 Task: Set the height for the flaschen-taschen video output to 21.
Action: Mouse moved to (135, 17)
Screenshot: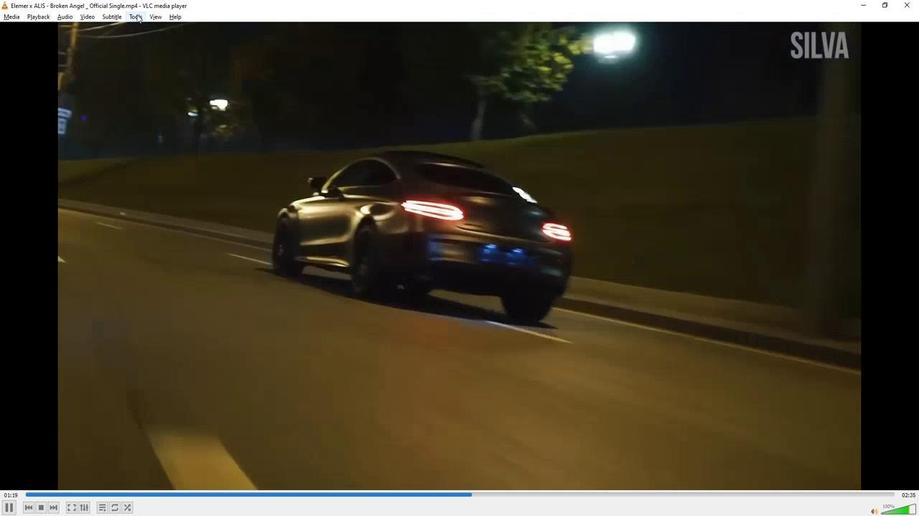 
Action: Mouse pressed left at (135, 17)
Screenshot: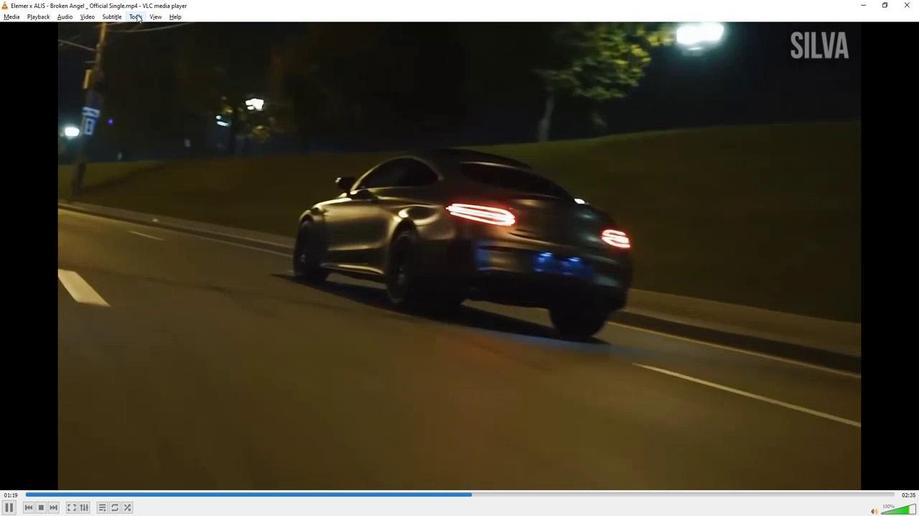 
Action: Mouse moved to (160, 130)
Screenshot: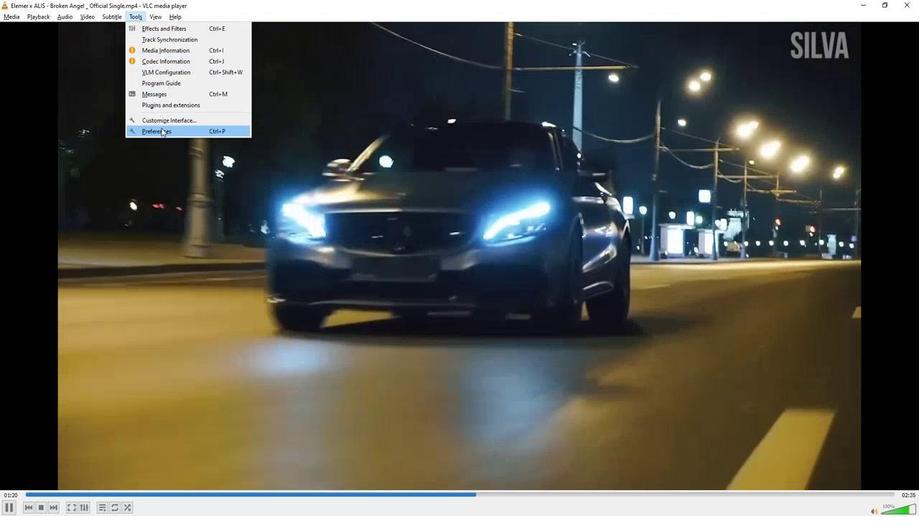 
Action: Mouse pressed left at (160, 130)
Screenshot: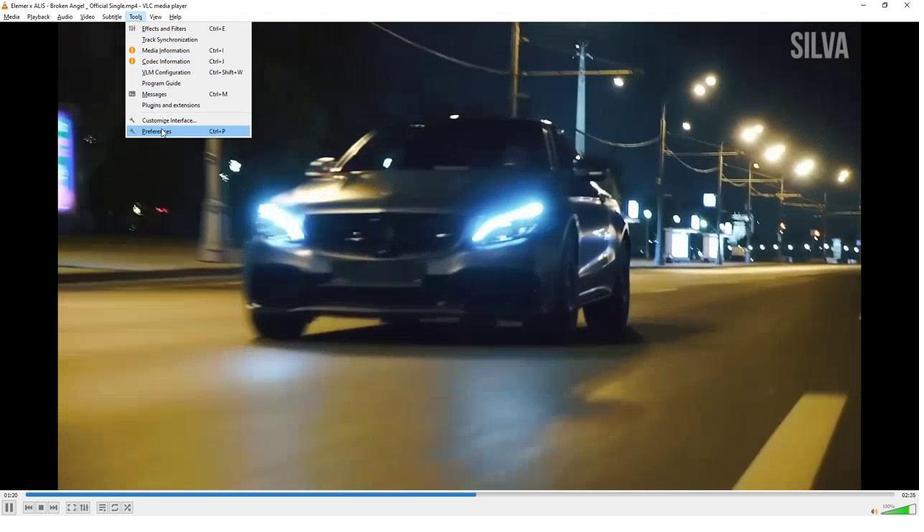 
Action: Mouse moved to (203, 407)
Screenshot: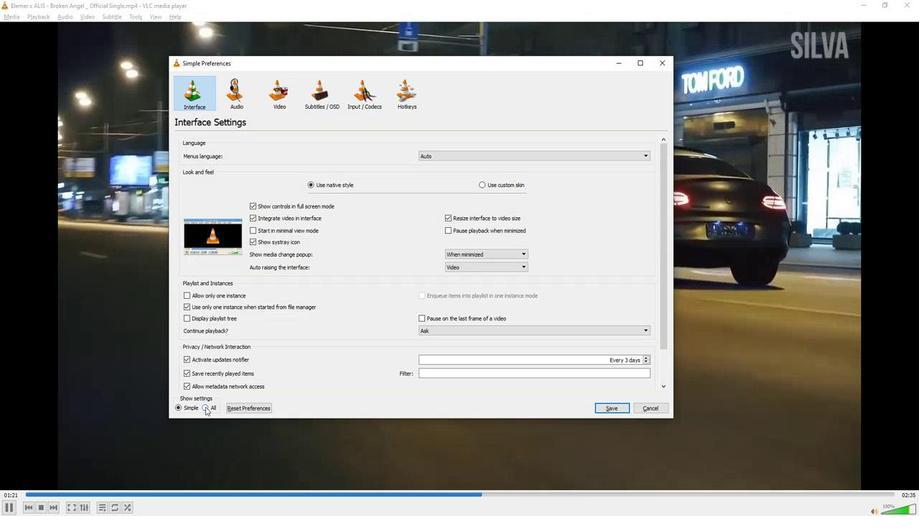 
Action: Mouse pressed left at (203, 407)
Screenshot: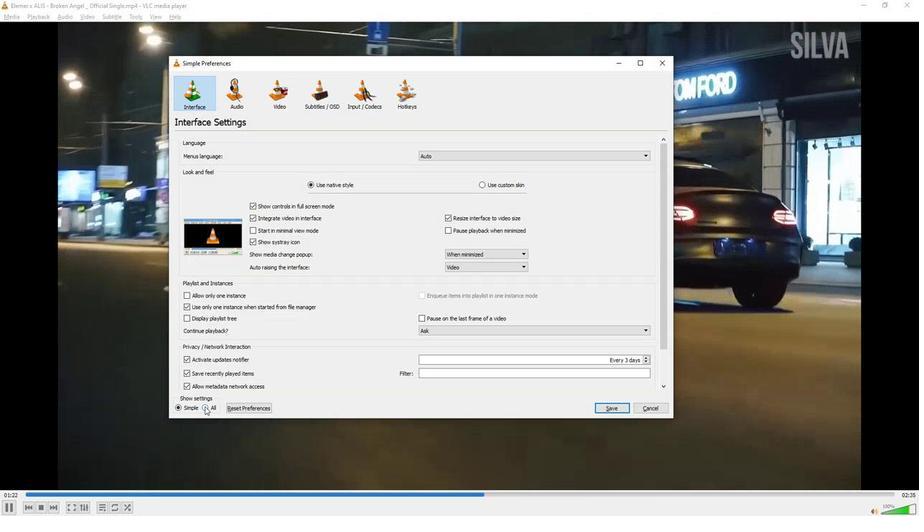 
Action: Mouse moved to (217, 341)
Screenshot: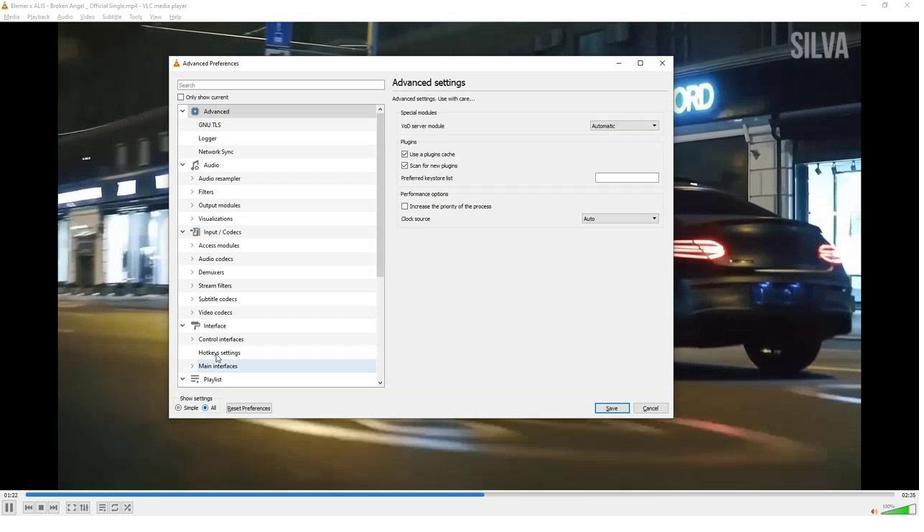 
Action: Mouse scrolled (217, 341) with delta (0, 0)
Screenshot: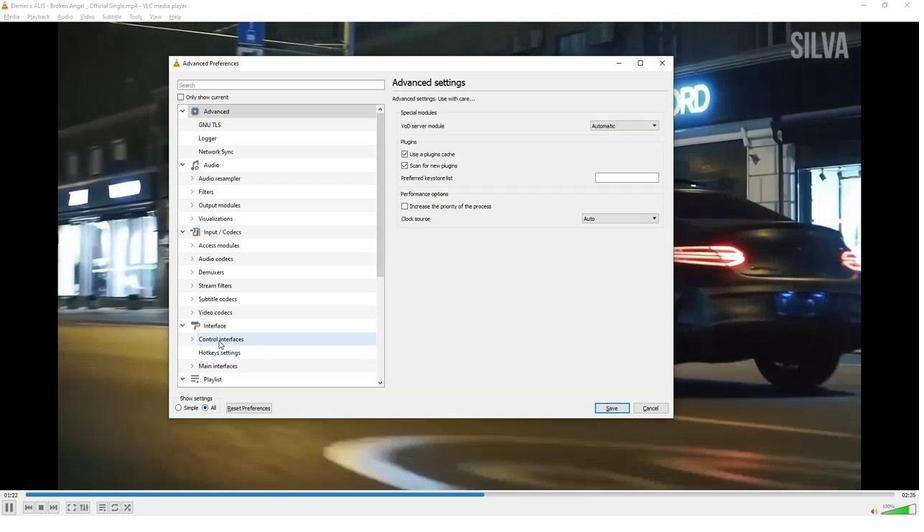 
Action: Mouse moved to (217, 341)
Screenshot: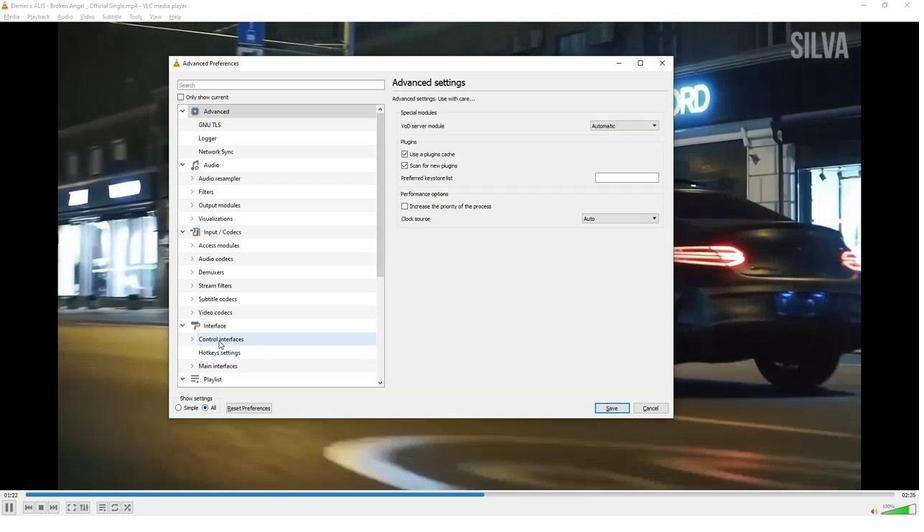 
Action: Mouse scrolled (217, 340) with delta (0, 0)
Screenshot: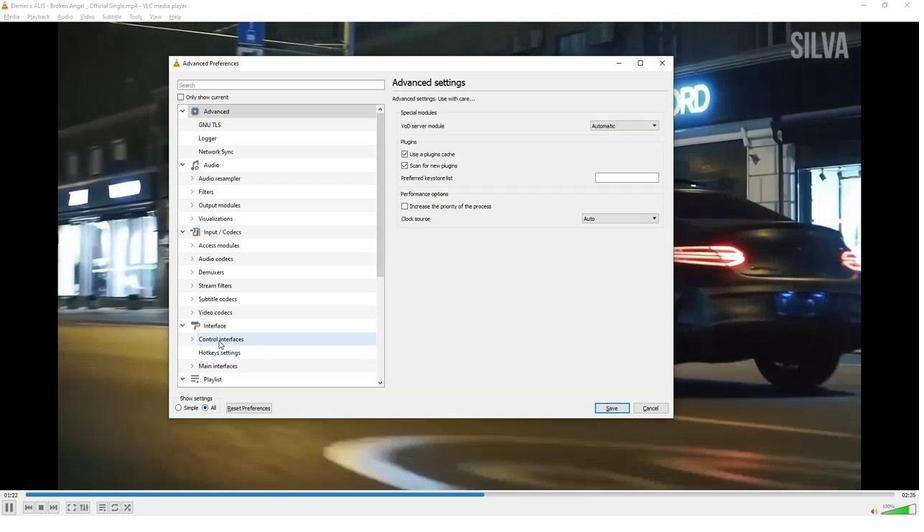 
Action: Mouse moved to (217, 341)
Screenshot: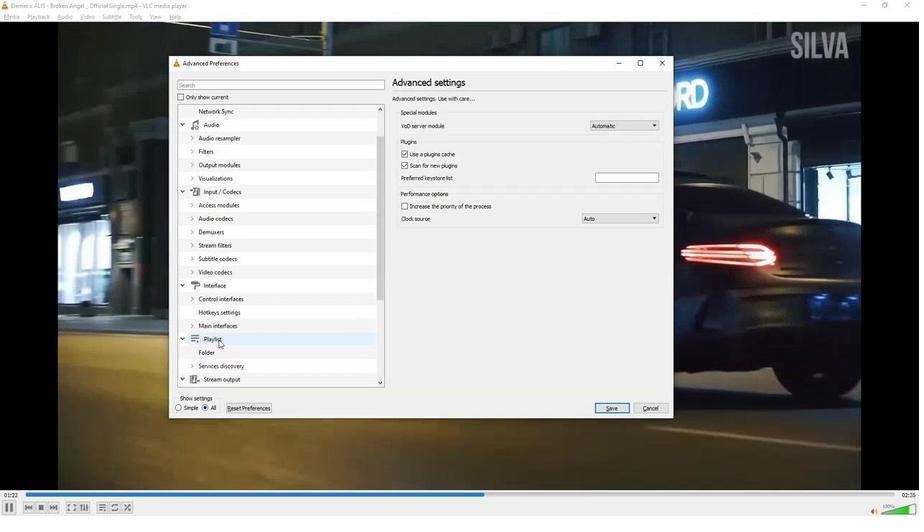 
Action: Mouse scrolled (217, 340) with delta (0, 0)
Screenshot: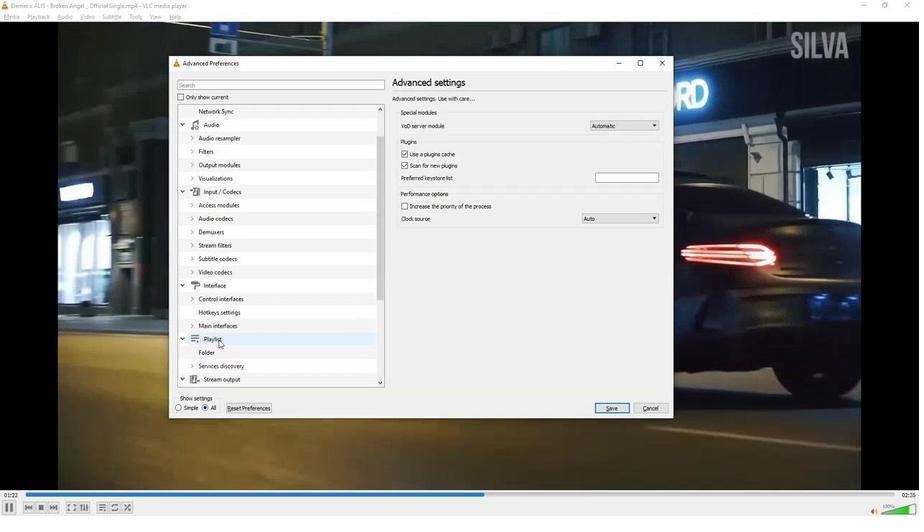
Action: Mouse moved to (217, 341)
Screenshot: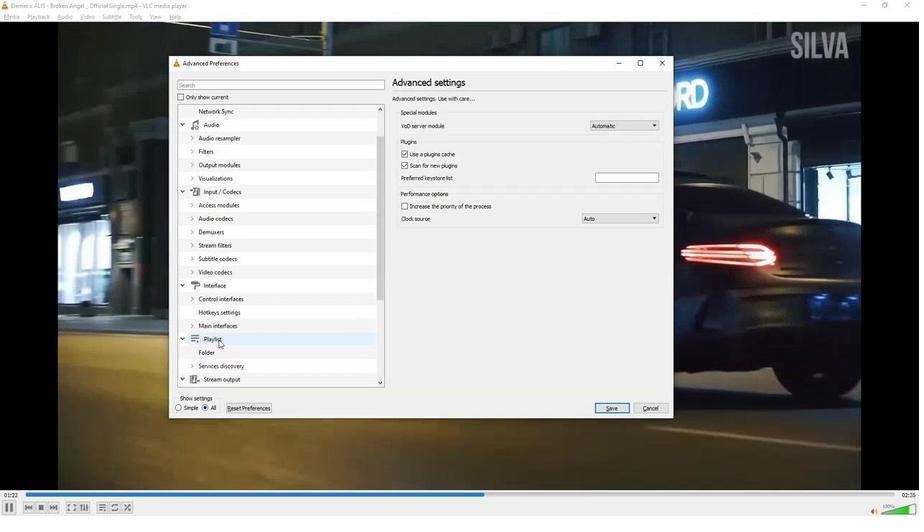 
Action: Mouse scrolled (217, 340) with delta (0, 0)
Screenshot: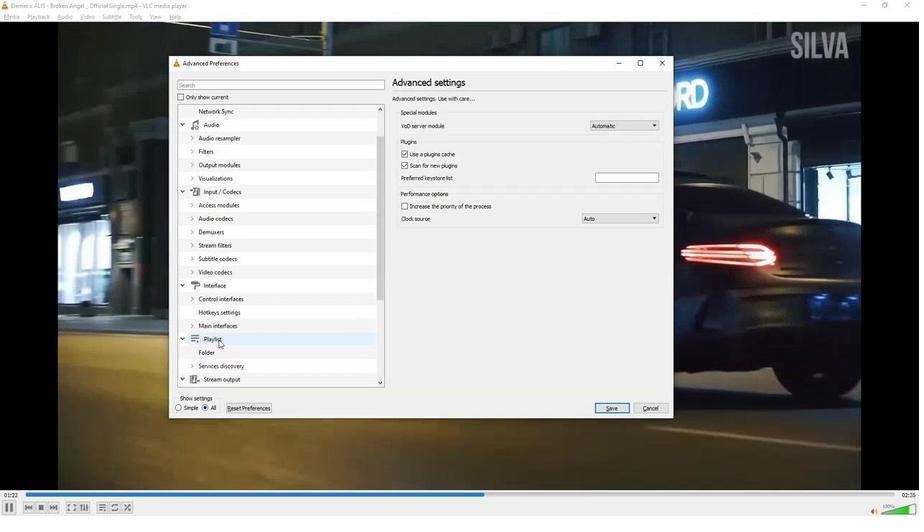 
Action: Mouse moved to (216, 341)
Screenshot: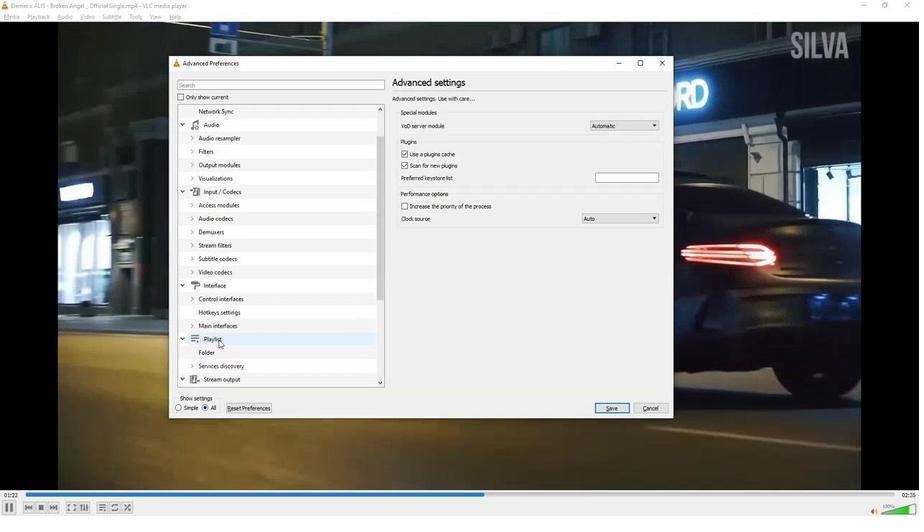 
Action: Mouse scrolled (216, 340) with delta (0, 0)
Screenshot: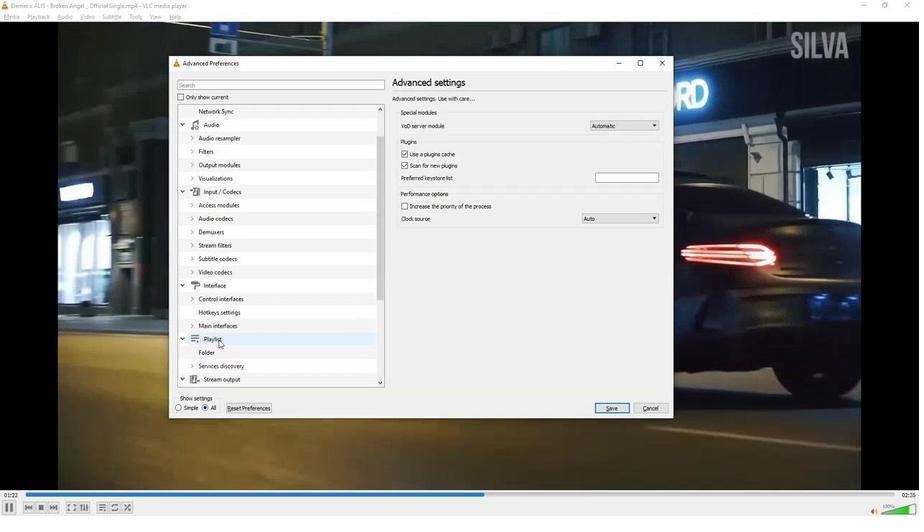 
Action: Mouse scrolled (216, 340) with delta (0, 0)
Screenshot: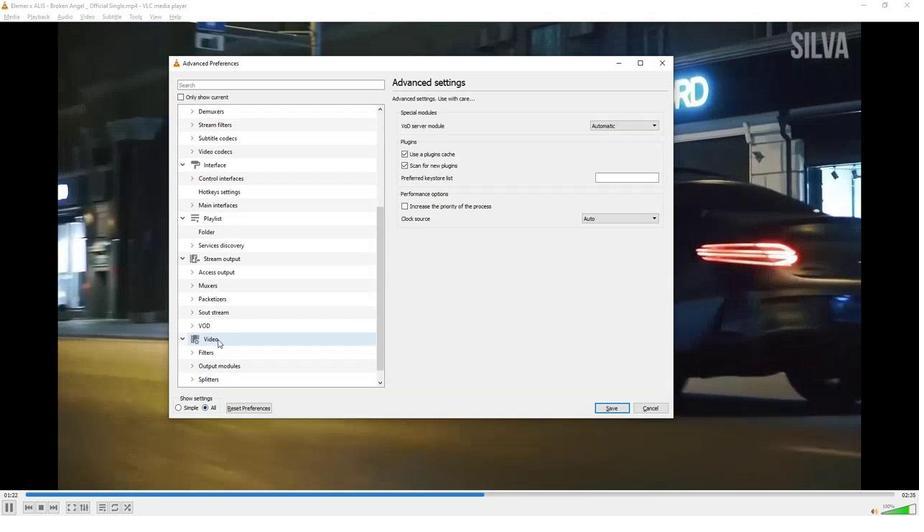 
Action: Mouse moved to (216, 340)
Screenshot: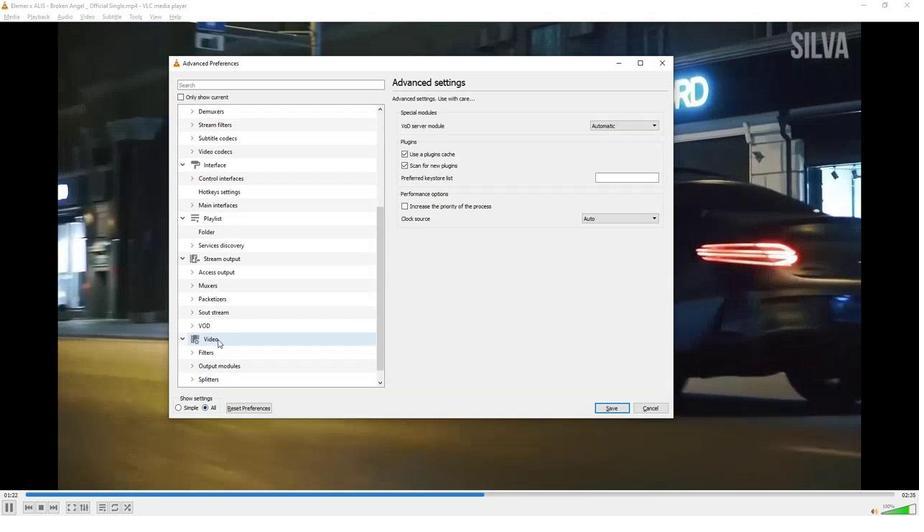 
Action: Mouse scrolled (216, 340) with delta (0, 0)
Screenshot: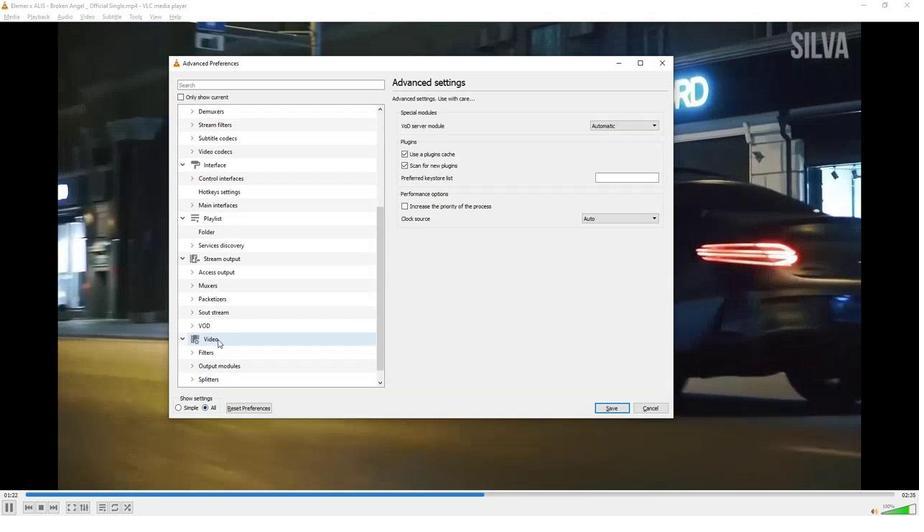 
Action: Mouse moved to (216, 340)
Screenshot: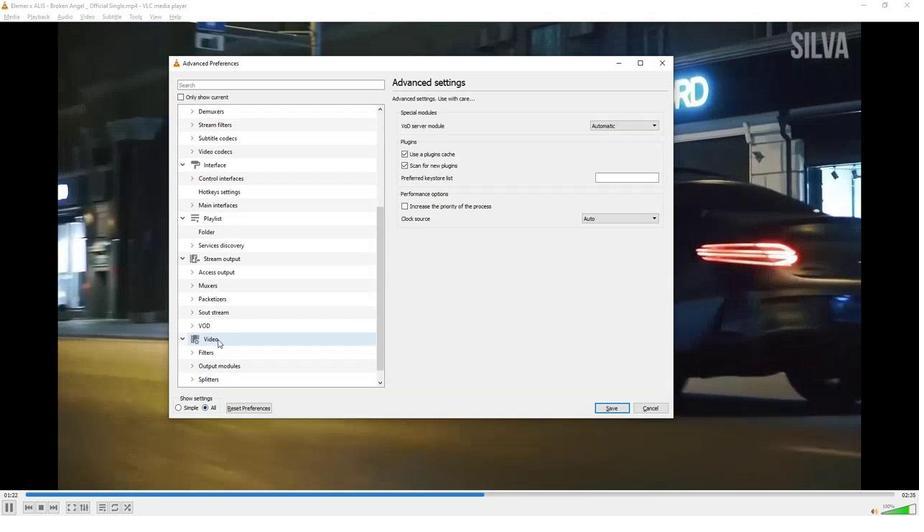 
Action: Mouse scrolled (216, 340) with delta (0, 0)
Screenshot: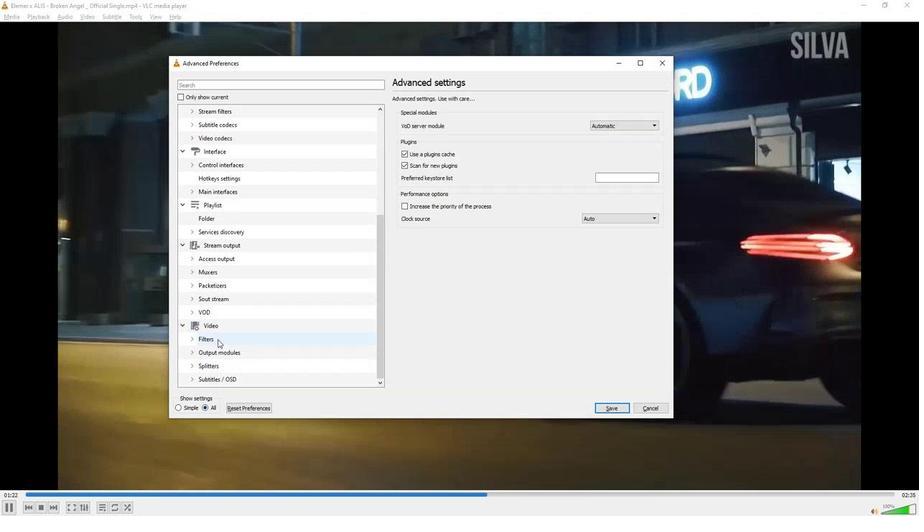 
Action: Mouse moved to (192, 353)
Screenshot: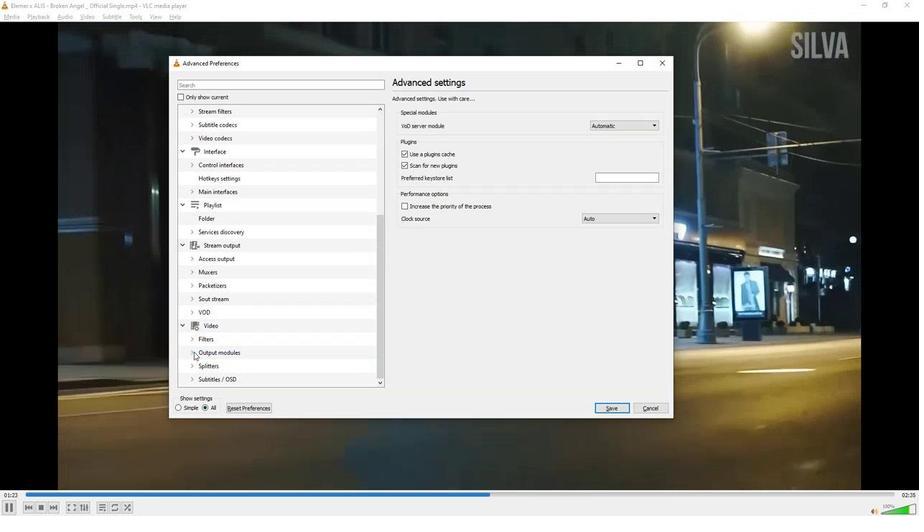
Action: Mouse pressed left at (192, 353)
Screenshot: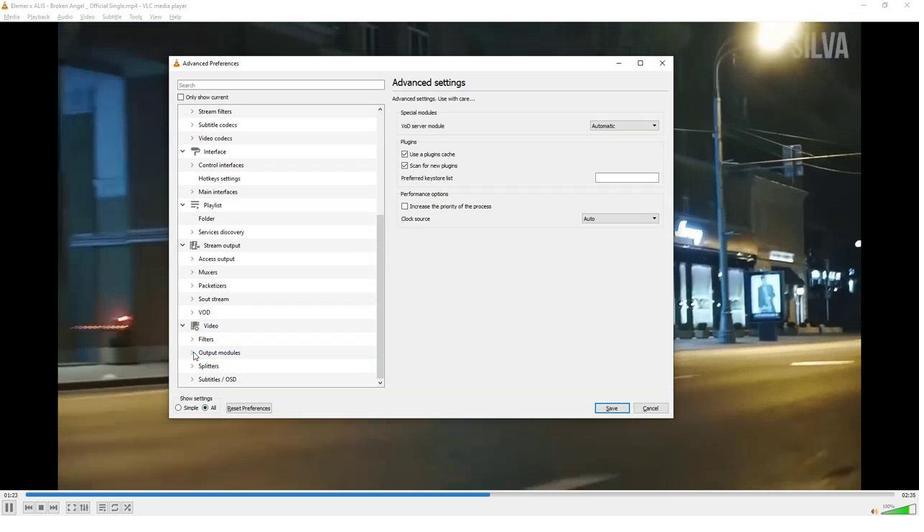 
Action: Mouse moved to (193, 353)
Screenshot: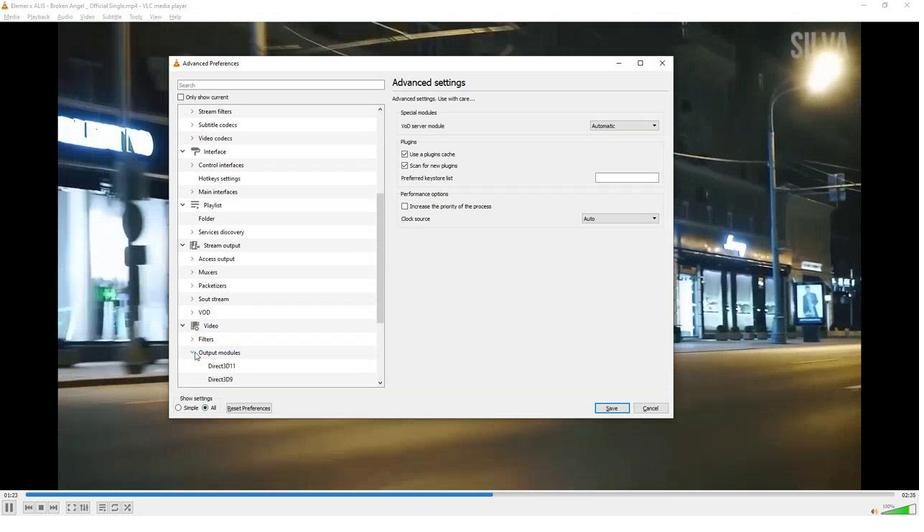 
Action: Mouse scrolled (193, 352) with delta (0, 0)
Screenshot: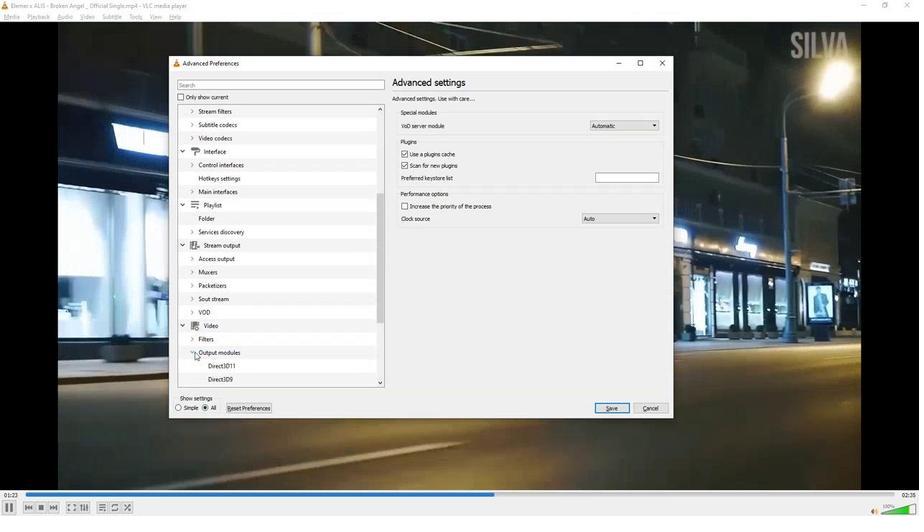 
Action: Mouse scrolled (193, 352) with delta (0, 0)
Screenshot: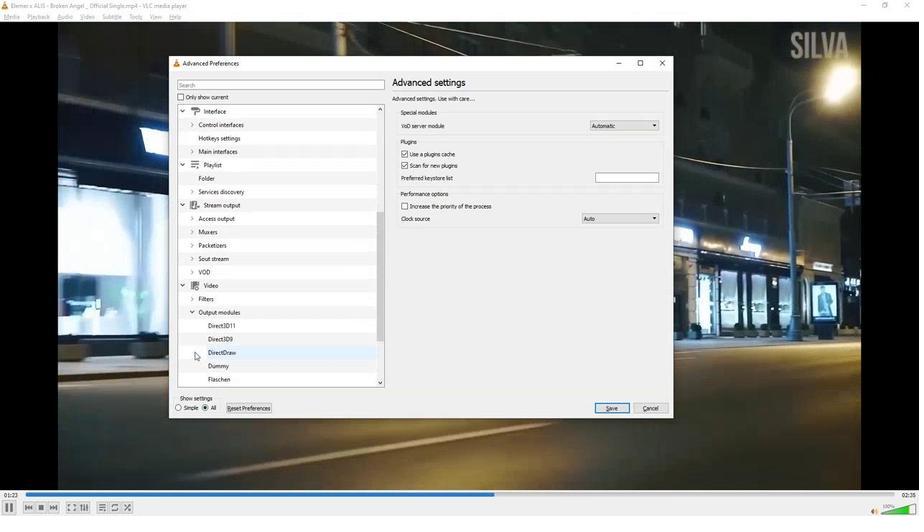 
Action: Mouse scrolled (193, 352) with delta (0, 0)
Screenshot: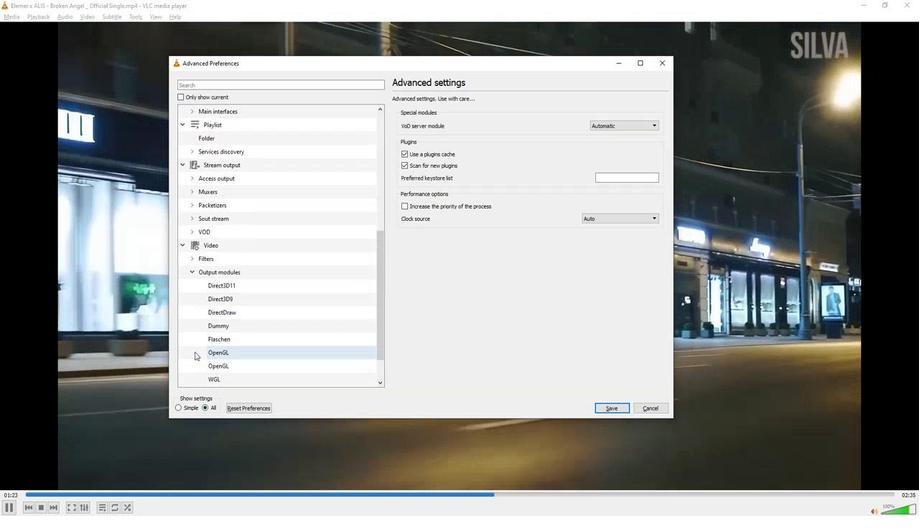 
Action: Mouse scrolled (193, 352) with delta (0, 0)
Screenshot: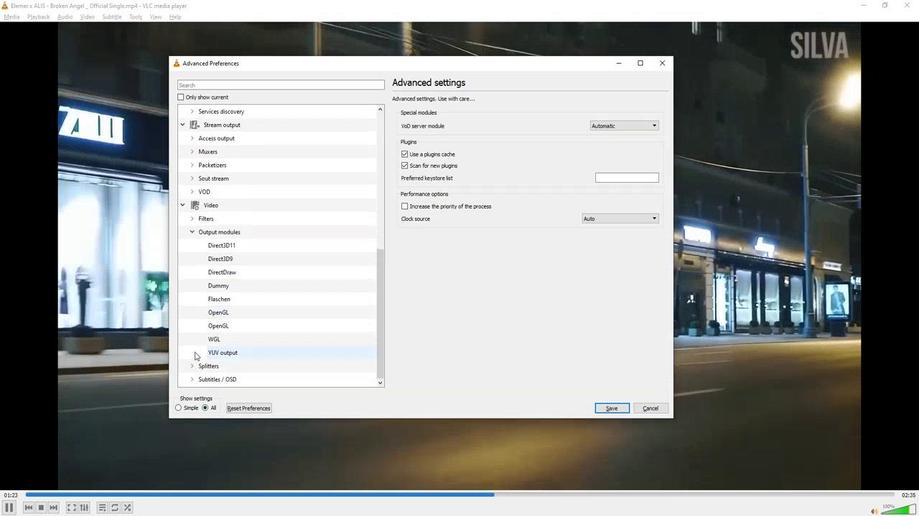 
Action: Mouse scrolled (193, 352) with delta (0, 0)
Screenshot: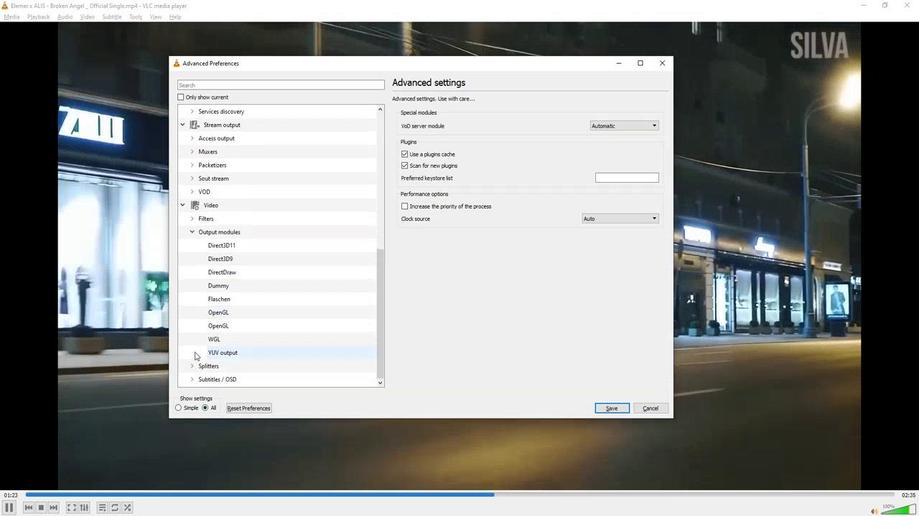 
Action: Mouse scrolled (193, 352) with delta (0, 0)
Screenshot: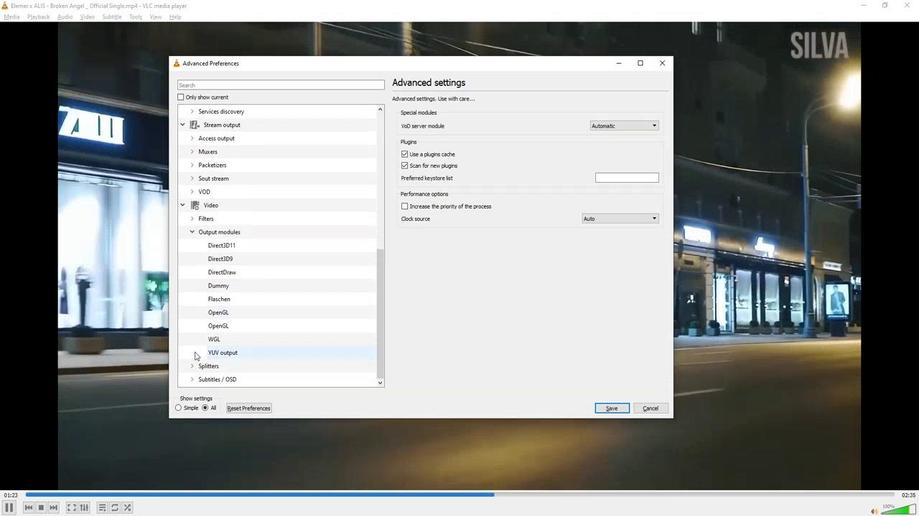 
Action: Mouse scrolled (193, 352) with delta (0, 0)
Screenshot: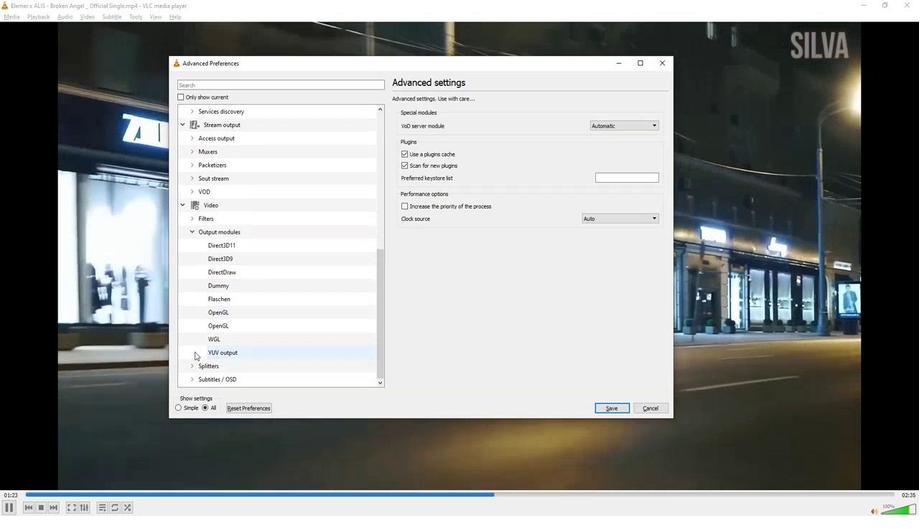 
Action: Mouse moved to (224, 296)
Screenshot: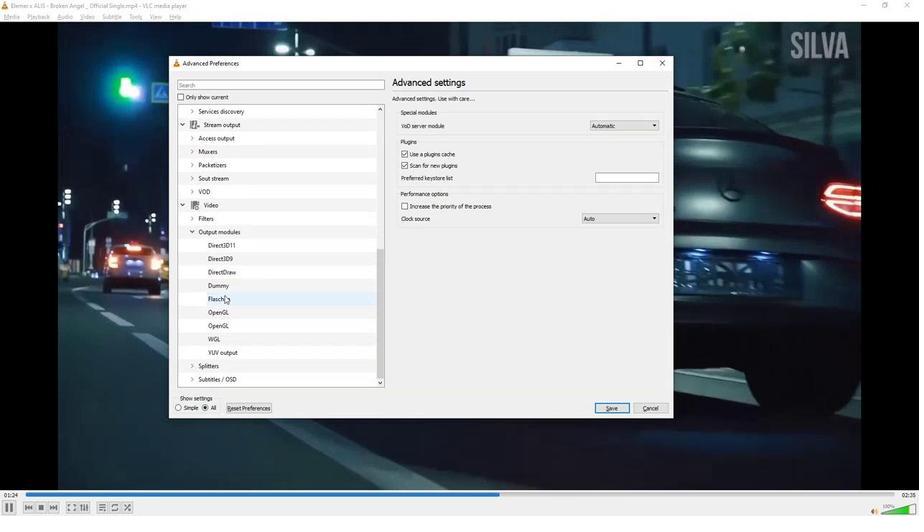 
Action: Mouse pressed left at (224, 296)
Screenshot: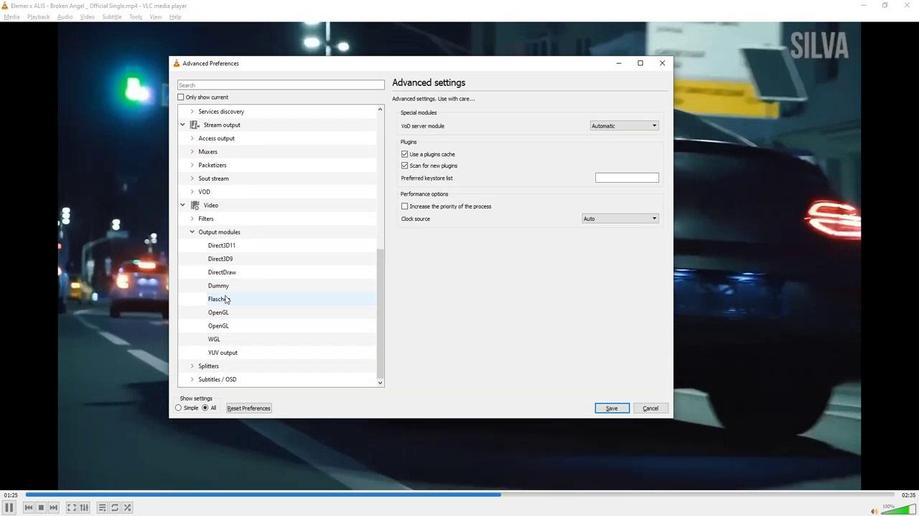 
Action: Mouse moved to (659, 140)
Screenshot: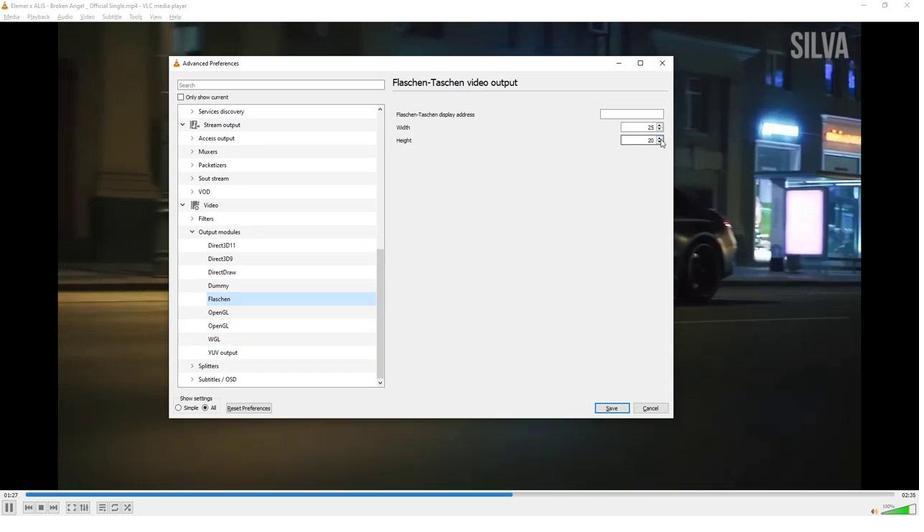 
Action: Mouse pressed left at (659, 140)
Screenshot: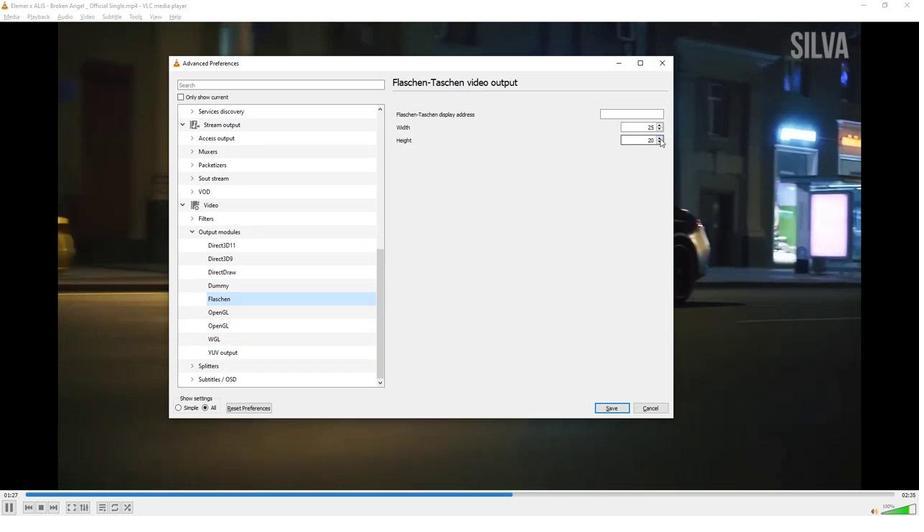 
Action: Mouse moved to (570, 326)
Screenshot: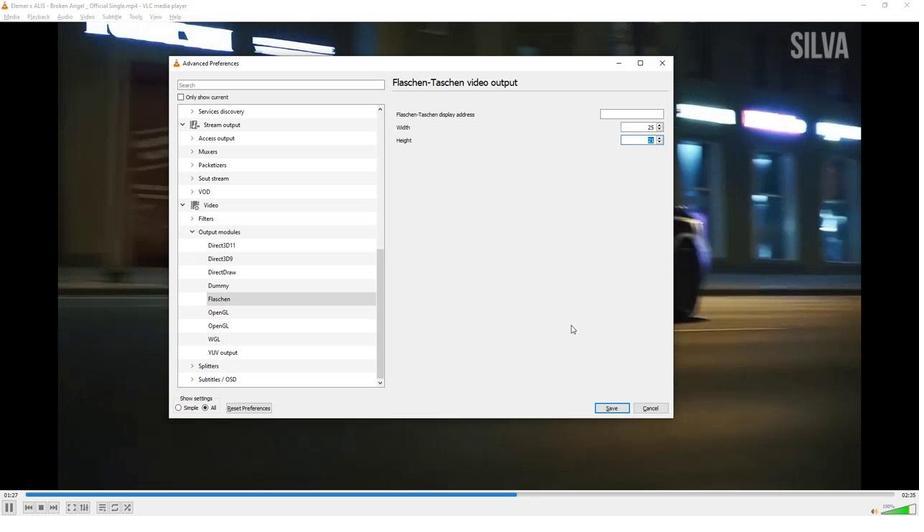 
Action: Mouse pressed left at (570, 326)
Screenshot: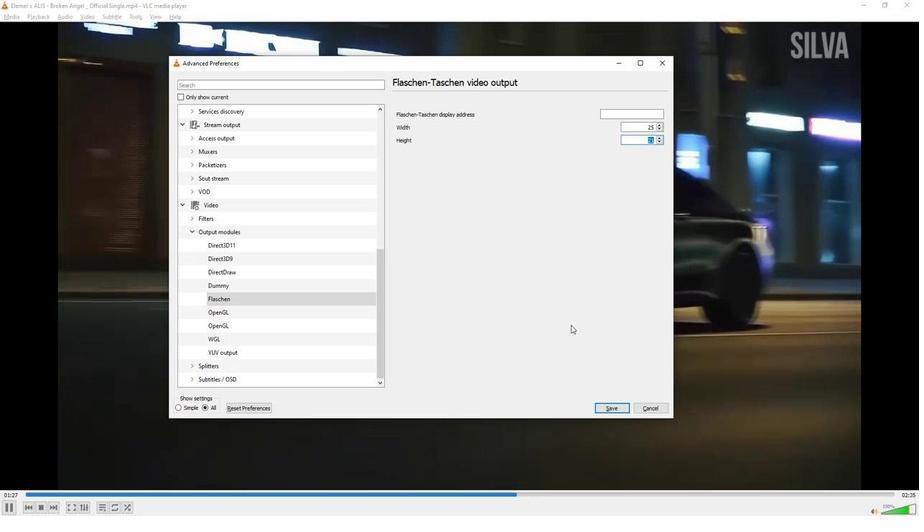 
Action: Mouse moved to (570, 326)
Screenshot: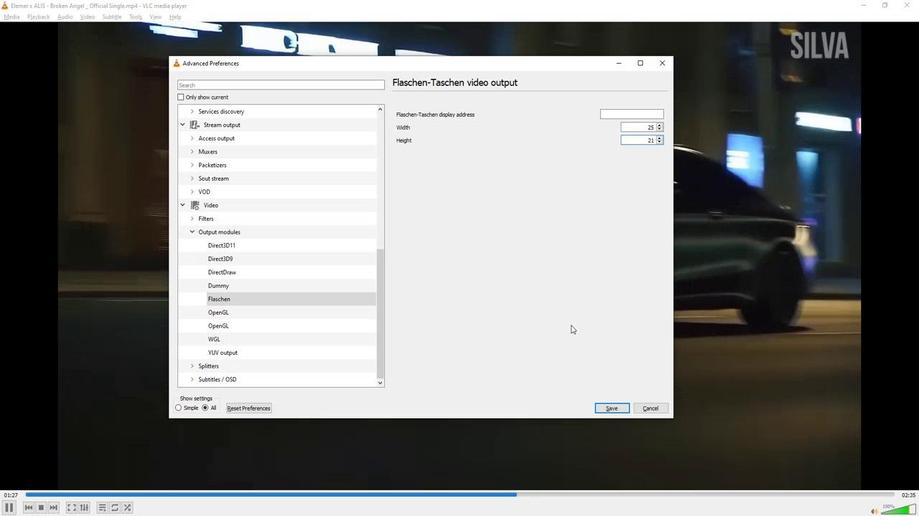 
